 Task: In the spreadsheet apply font size 8 to the text.
Action: Mouse moved to (18, 152)
Screenshot: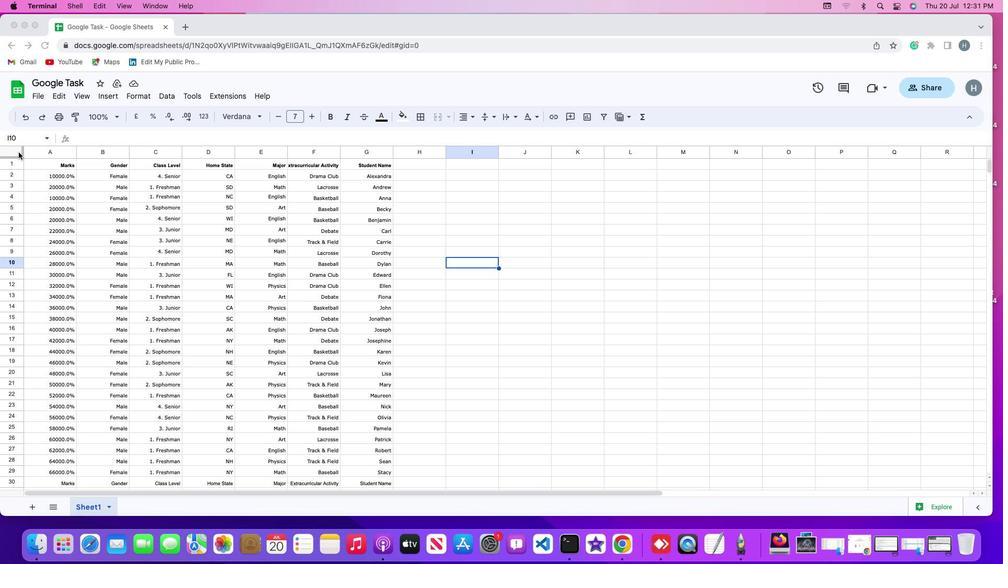 
Action: Mouse pressed left at (18, 152)
Screenshot: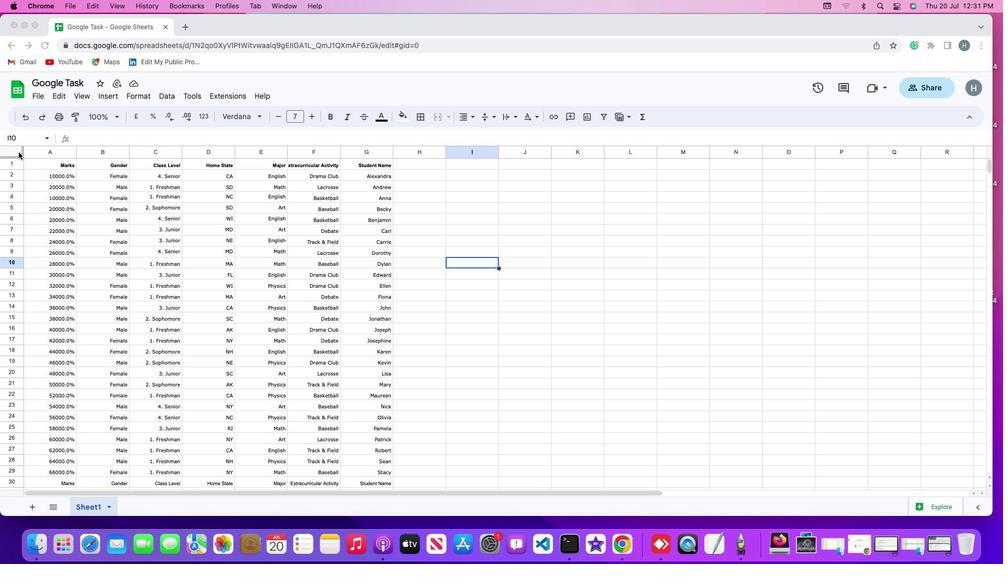 
Action: Mouse moved to (18, 153)
Screenshot: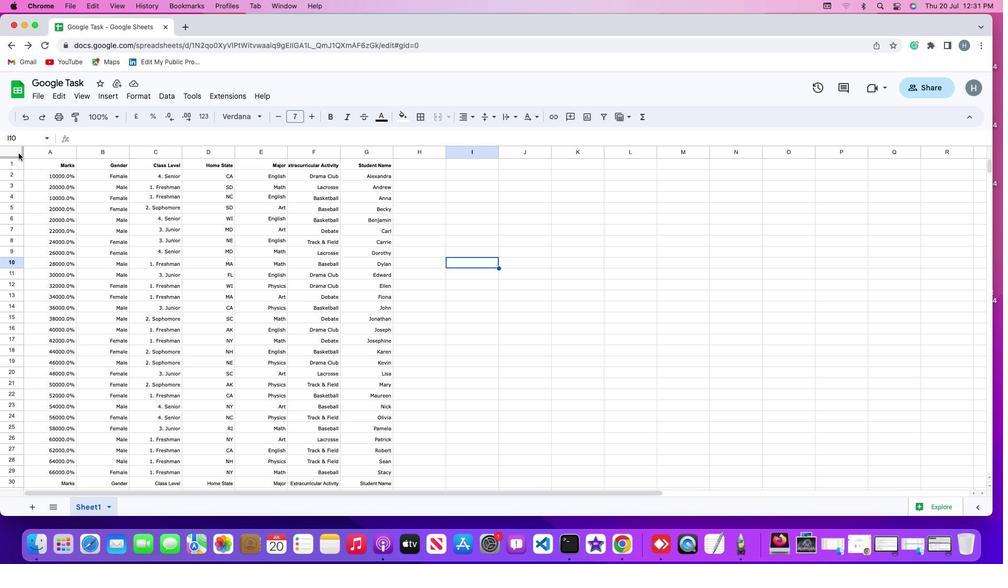
Action: Mouse pressed left at (18, 153)
Screenshot: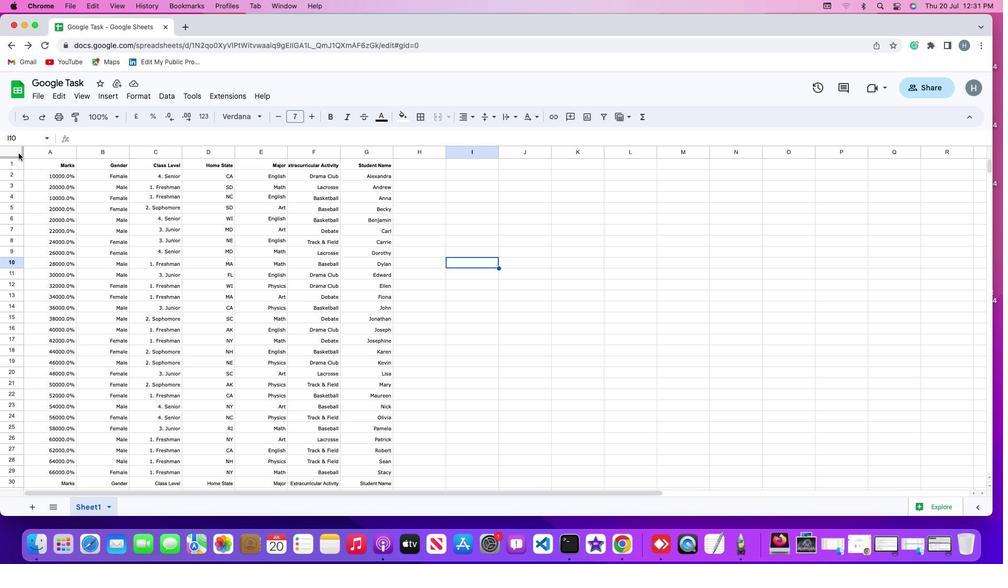 
Action: Mouse moved to (132, 97)
Screenshot: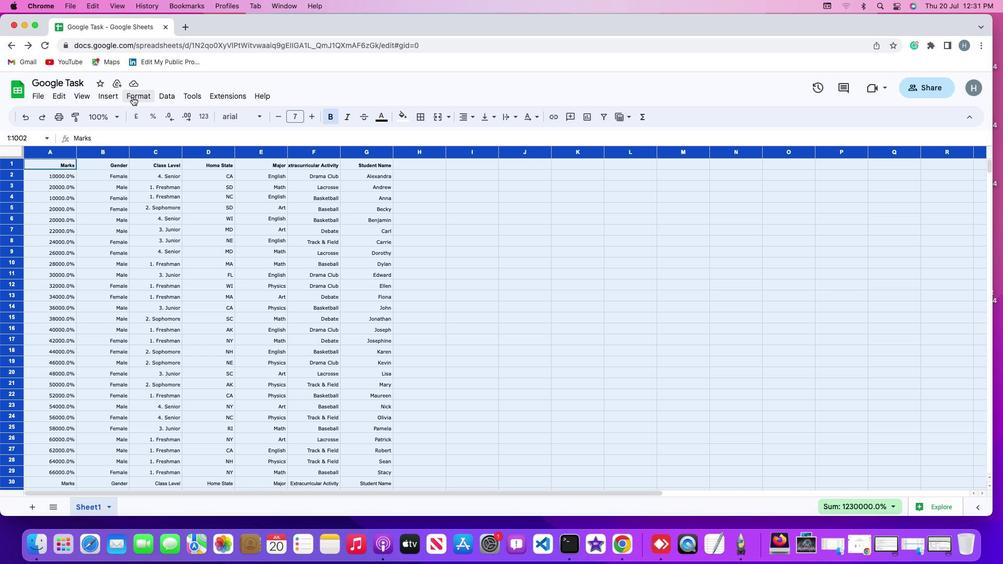
Action: Mouse pressed left at (132, 97)
Screenshot: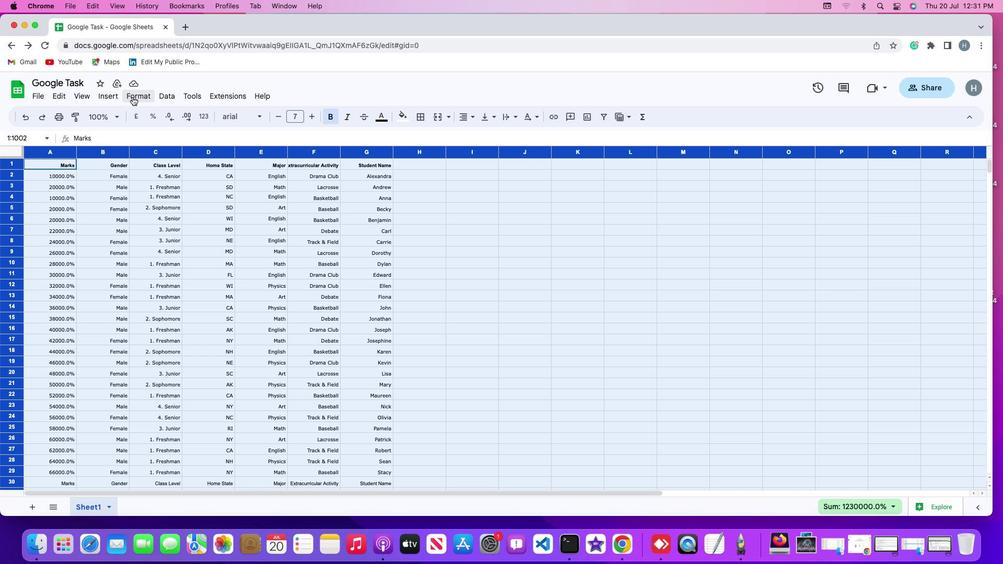 
Action: Mouse moved to (153, 228)
Screenshot: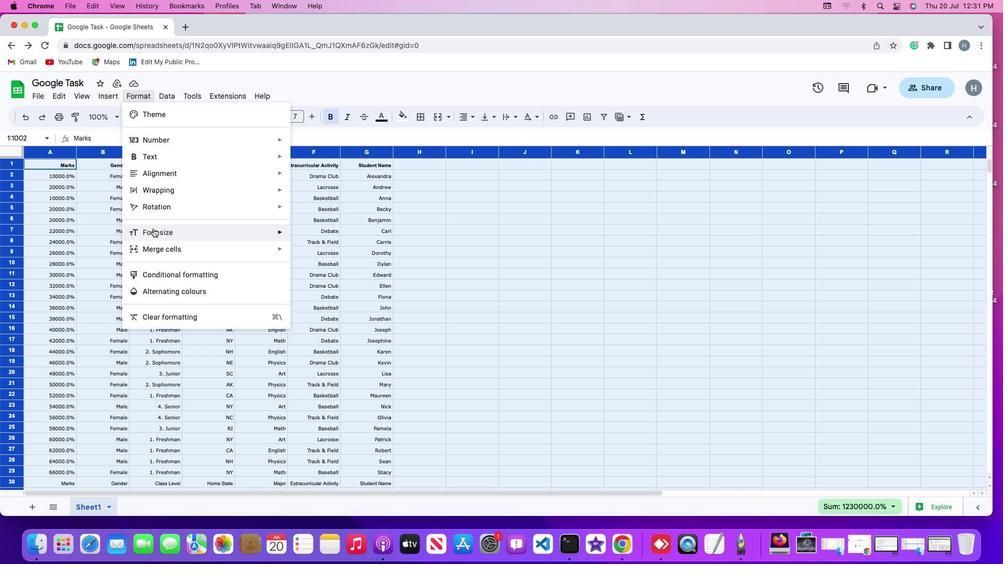 
Action: Mouse pressed left at (153, 228)
Screenshot: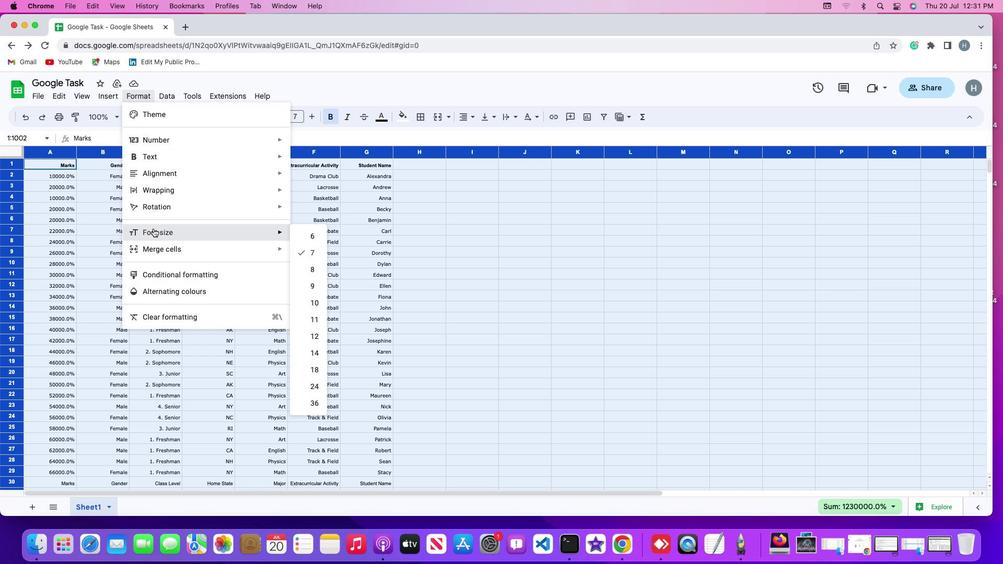 
Action: Mouse moved to (309, 268)
Screenshot: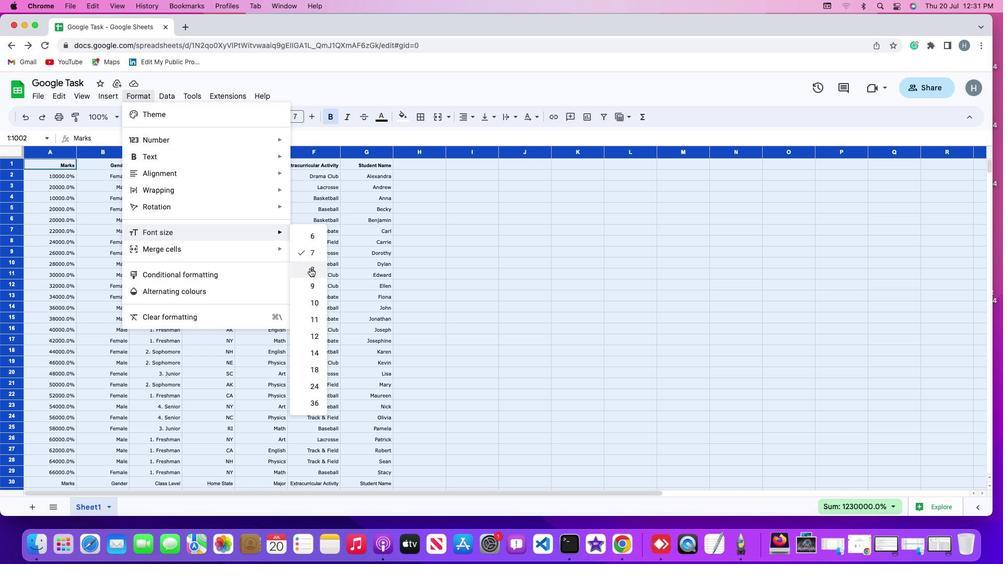 
Action: Mouse pressed left at (309, 268)
Screenshot: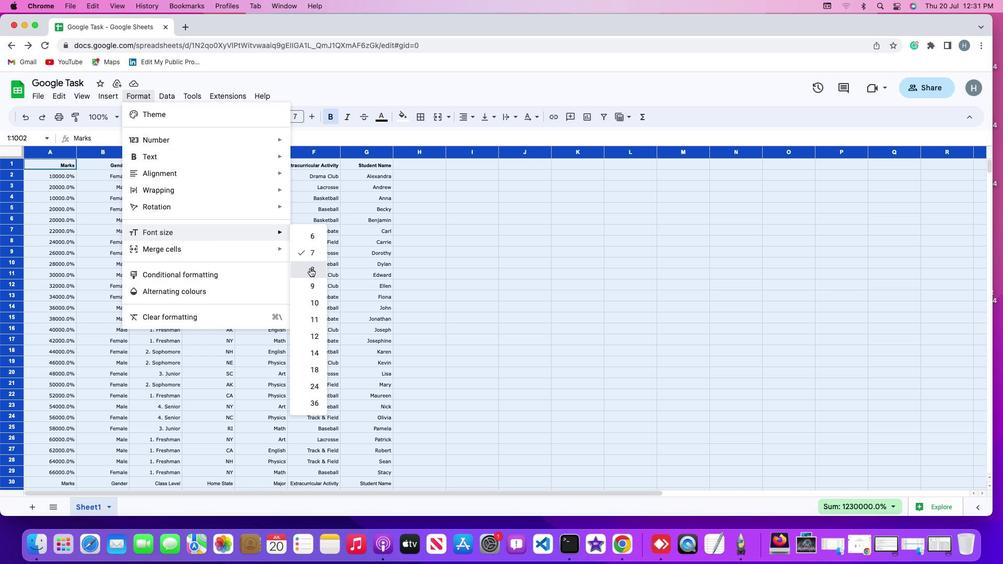 
Action: Mouse moved to (503, 279)
Screenshot: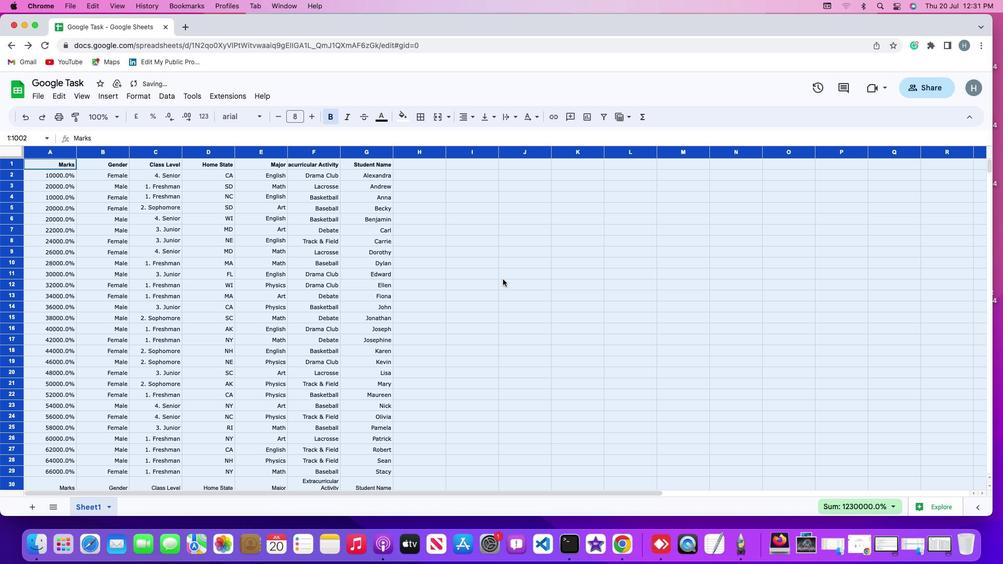 
Action: Mouse pressed left at (503, 279)
Screenshot: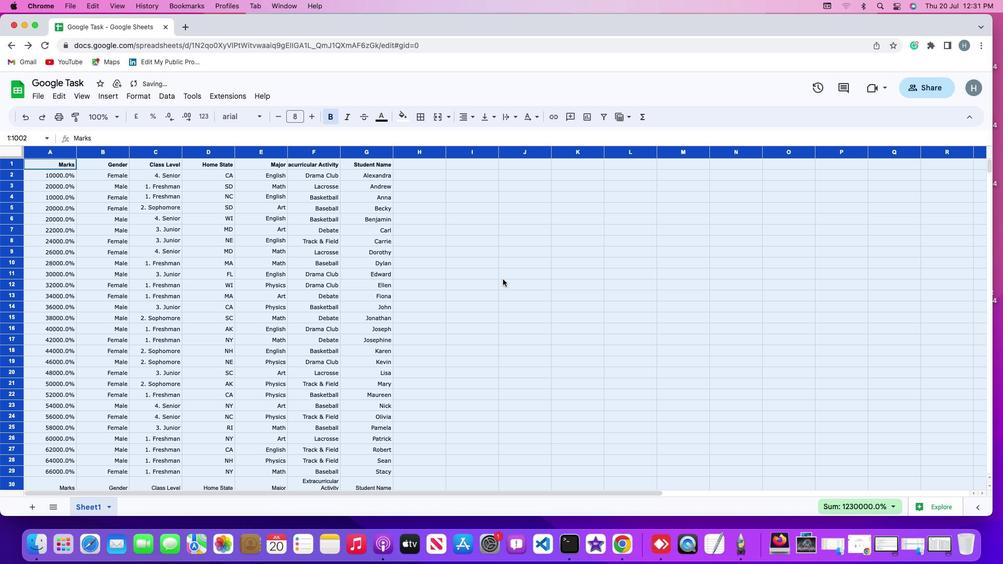 
